 Task: Use the formula "STDEV.S" in spreadsheet "Project portfolio".
Action: Mouse moved to (113, 82)
Screenshot: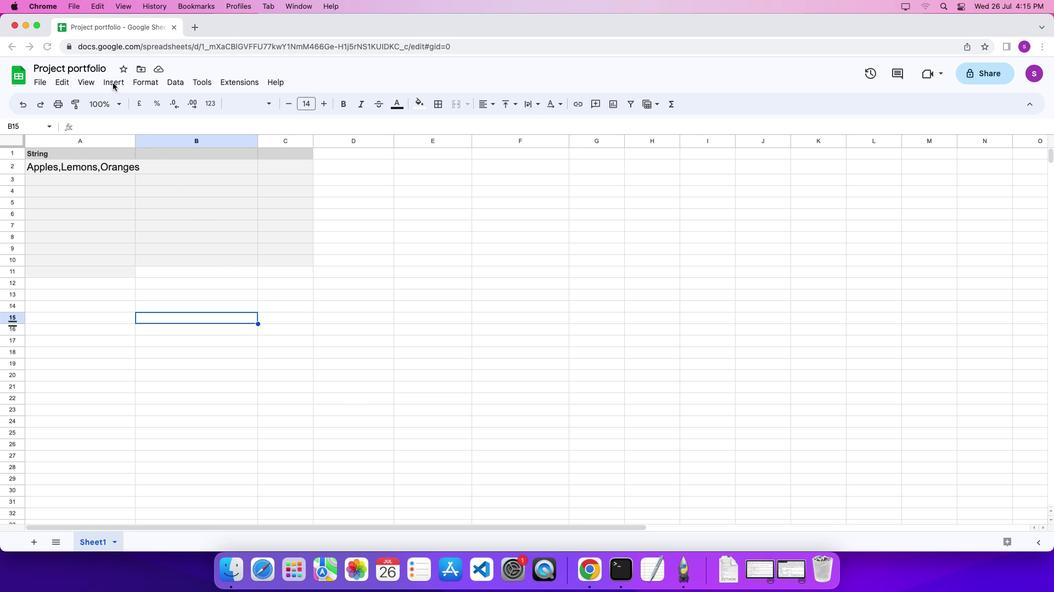 
Action: Mouse pressed left at (113, 82)
Screenshot: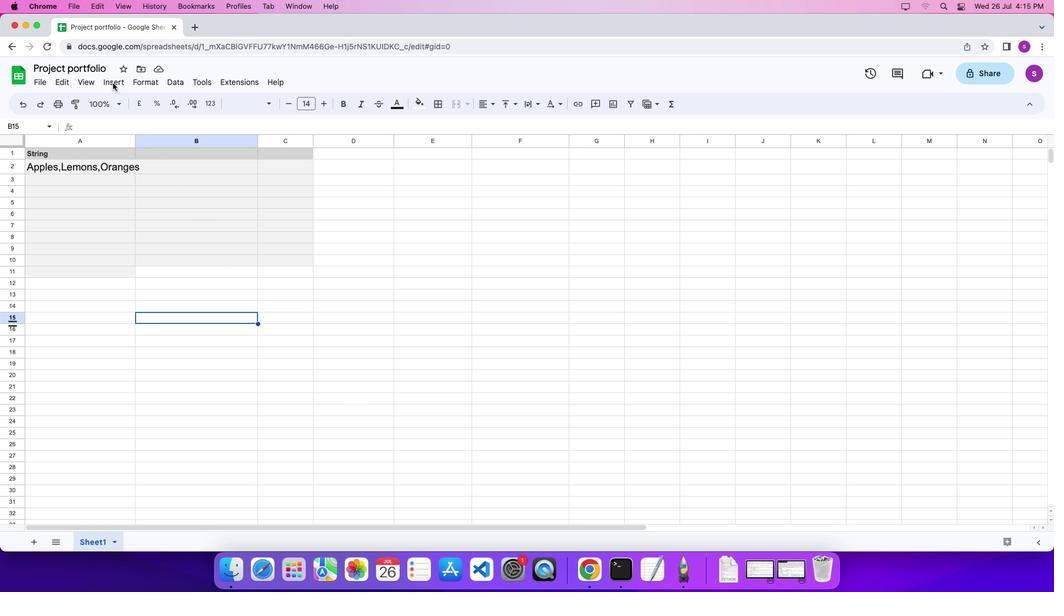 
Action: Mouse moved to (115, 83)
Screenshot: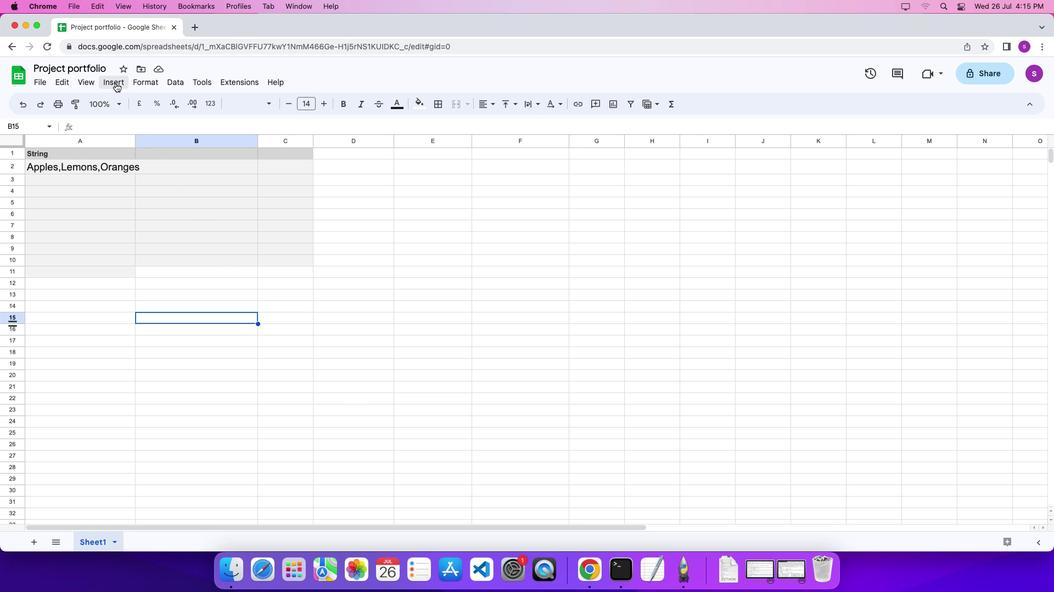 
Action: Mouse pressed left at (115, 83)
Screenshot: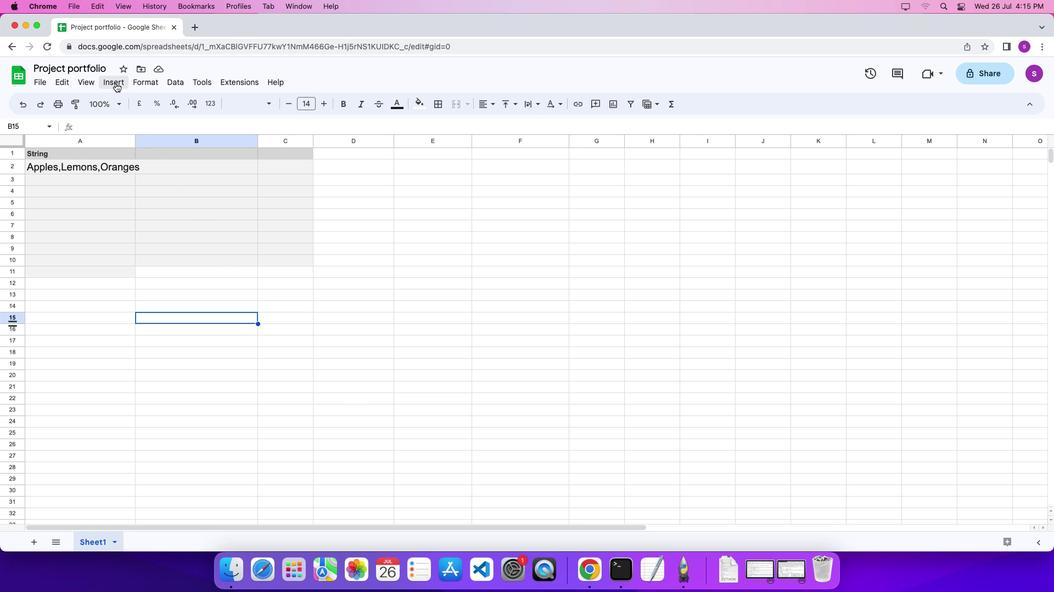 
Action: Mouse moved to (482, 503)
Screenshot: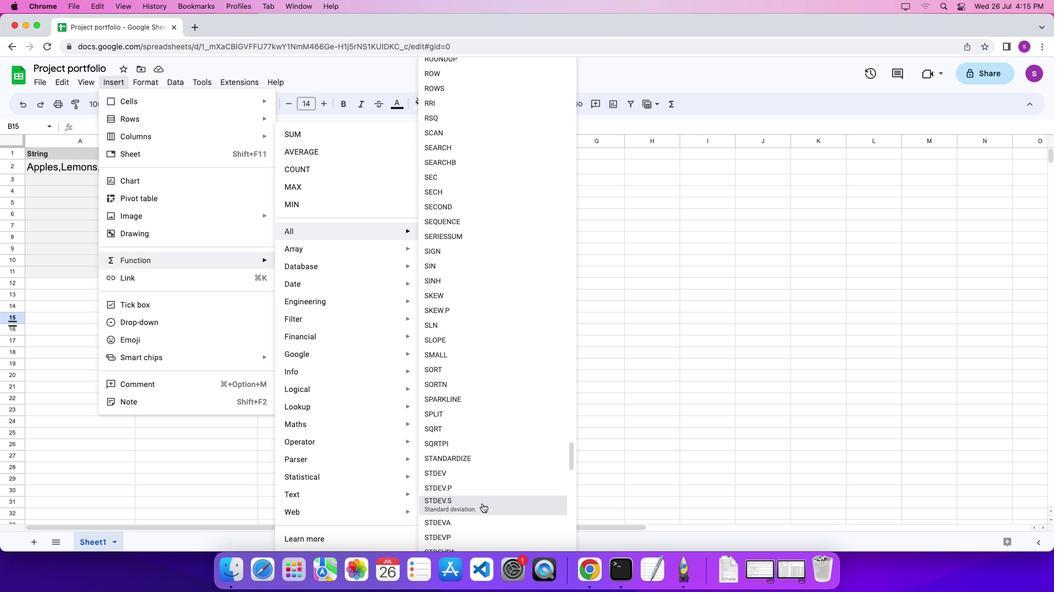 
Action: Mouse pressed left at (482, 503)
Screenshot: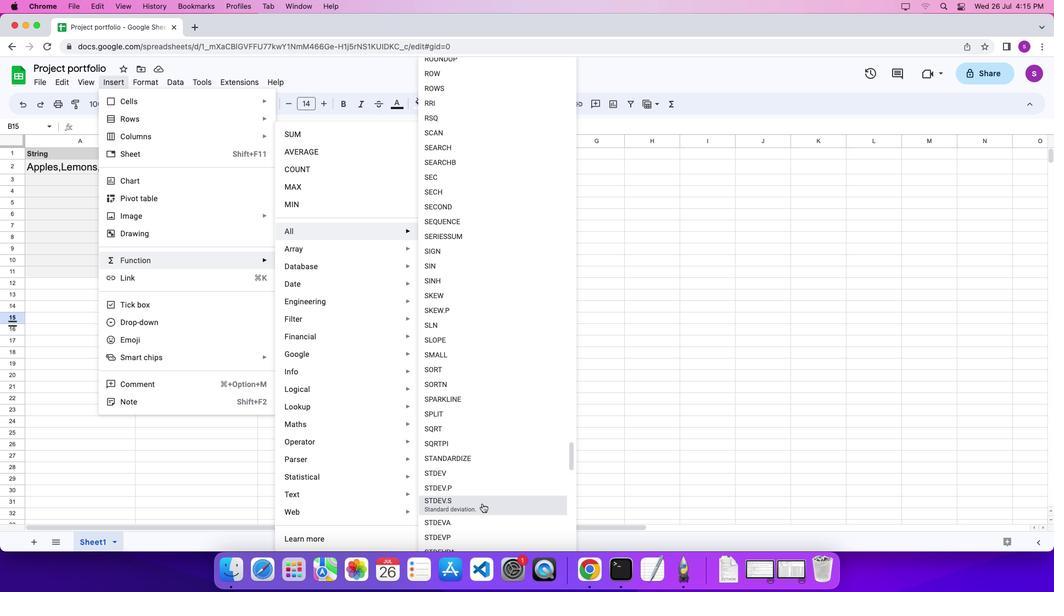 
Action: Mouse moved to (427, 400)
Screenshot: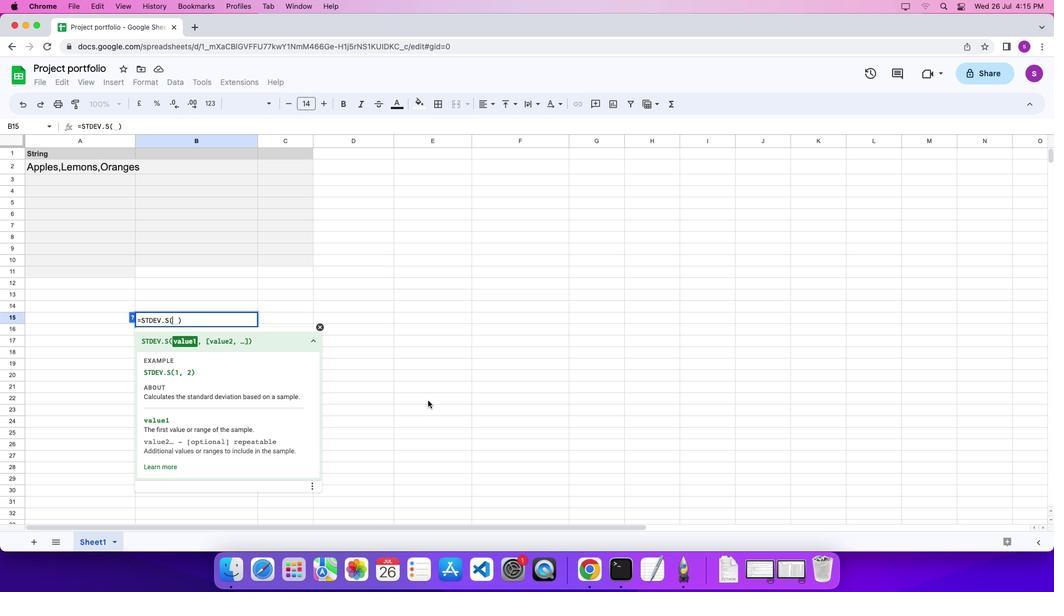 
Action: Key pressed '1'',''2''\x03'
Screenshot: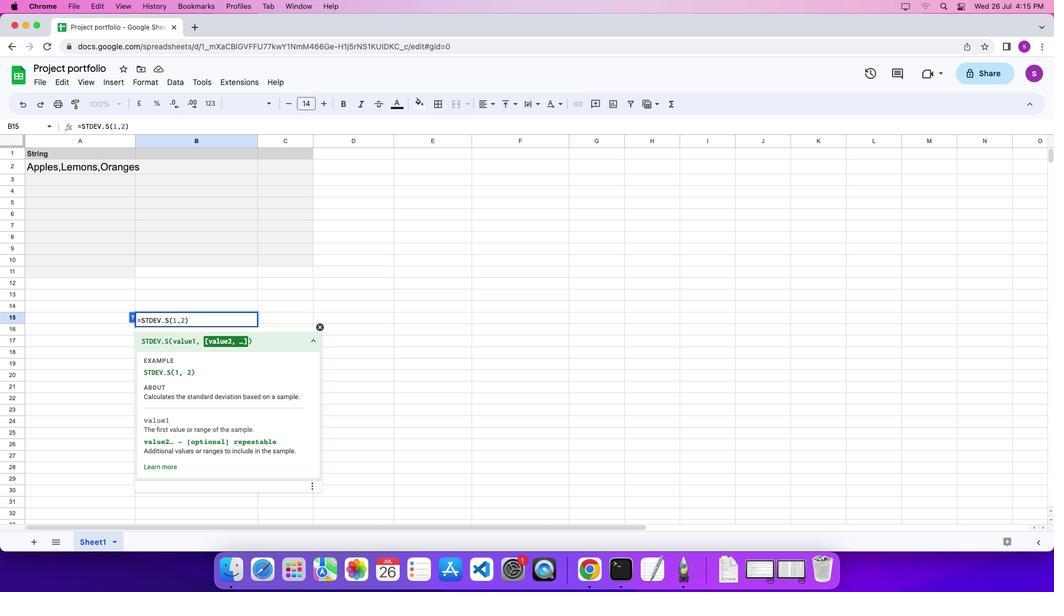 
